Task: Determine the distance between Anchorage and Denali National Park.
Action: Mouse moved to (199, 59)
Screenshot: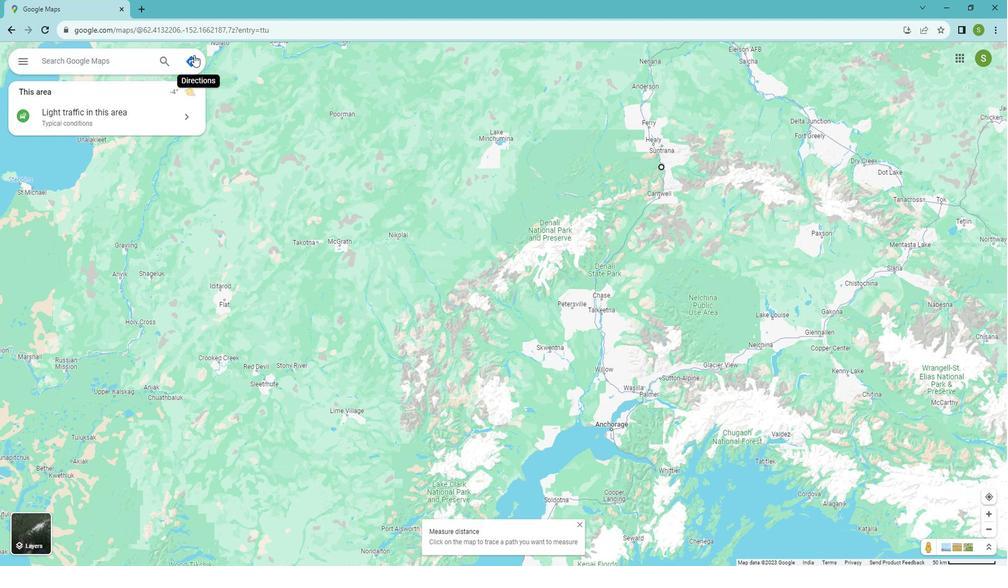 
Action: Mouse pressed left at (199, 59)
Screenshot: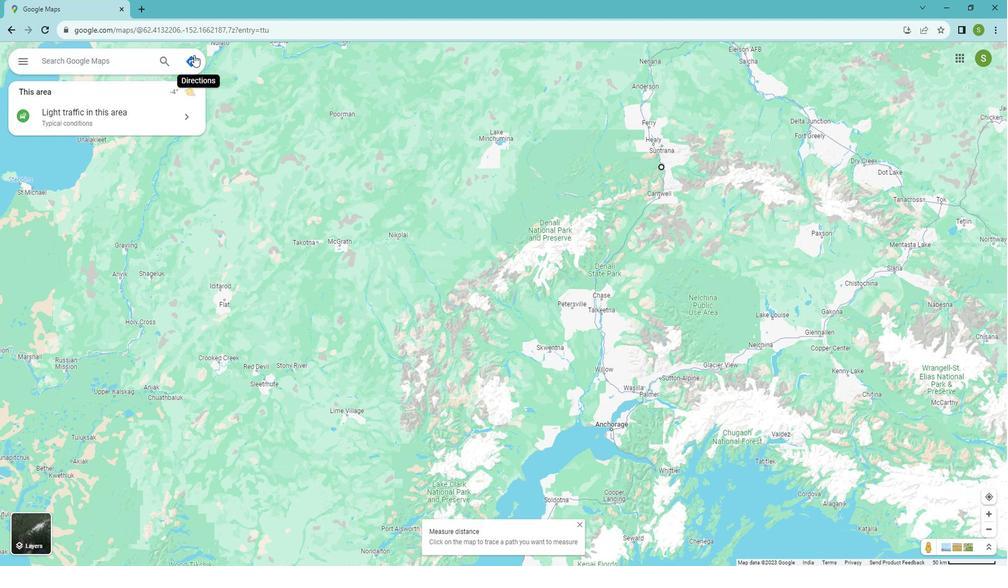 
Action: Mouse moved to (71, 89)
Screenshot: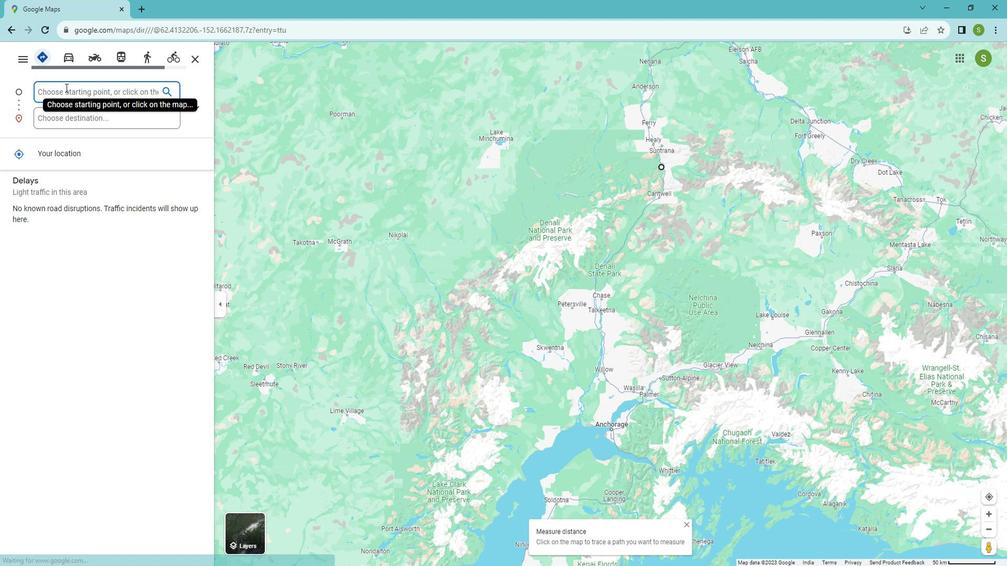 
Action: Mouse pressed left at (71, 89)
Screenshot: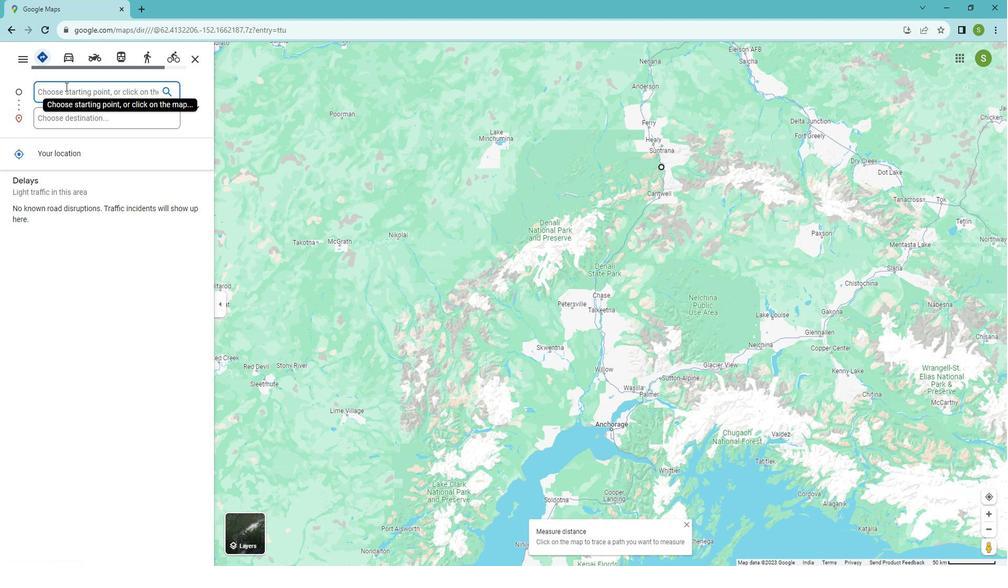 
Action: Key pressed <Key.shift>Anc
Screenshot: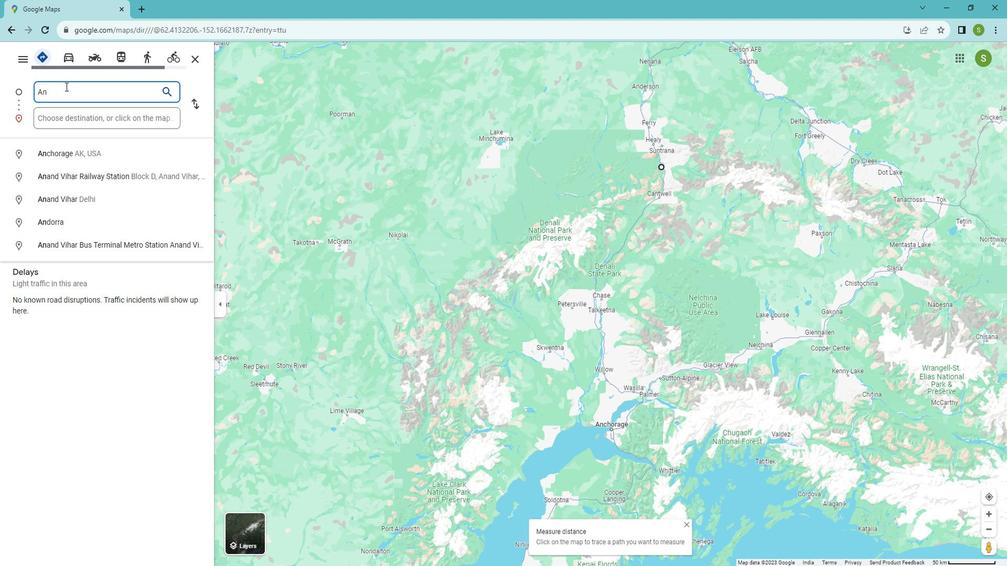 
Action: Mouse moved to (101, 153)
Screenshot: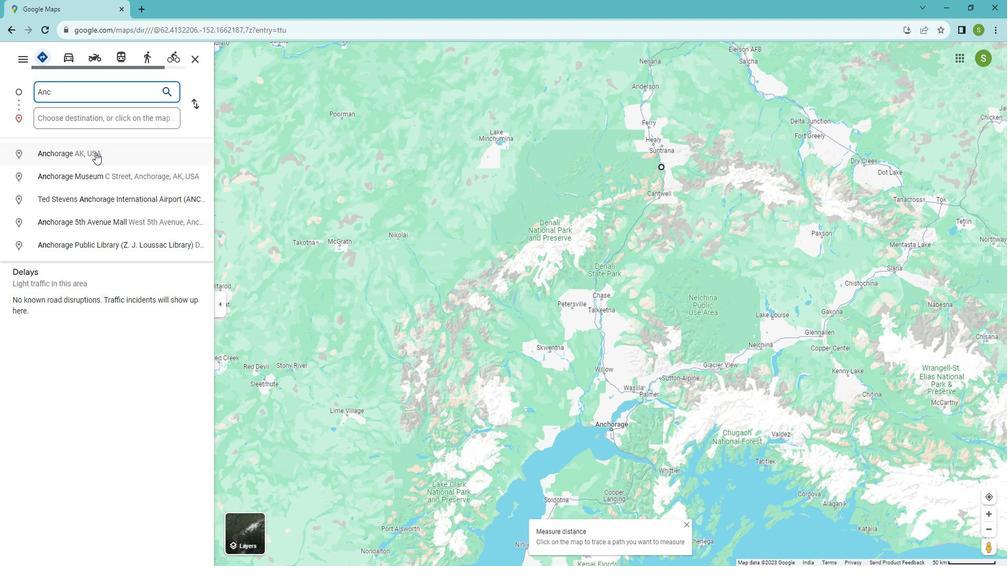 
Action: Mouse pressed left at (101, 153)
Screenshot: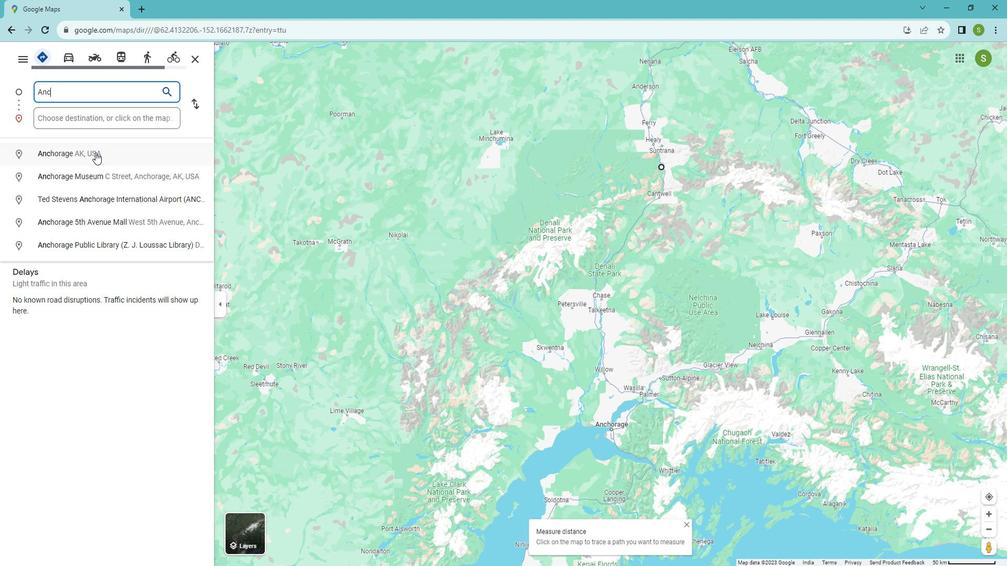 
Action: Mouse moved to (93, 119)
Screenshot: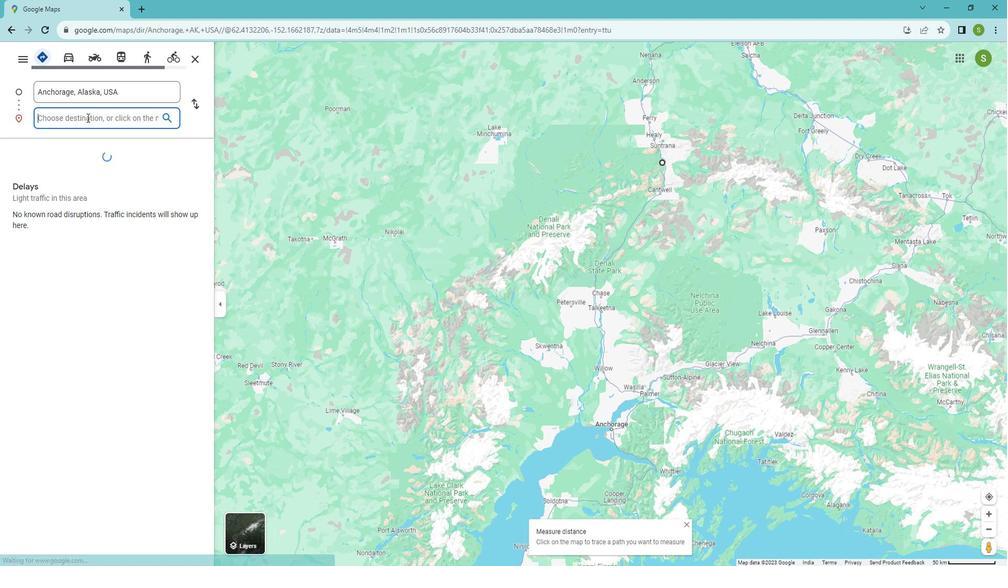 
Action: Mouse pressed left at (93, 119)
Screenshot: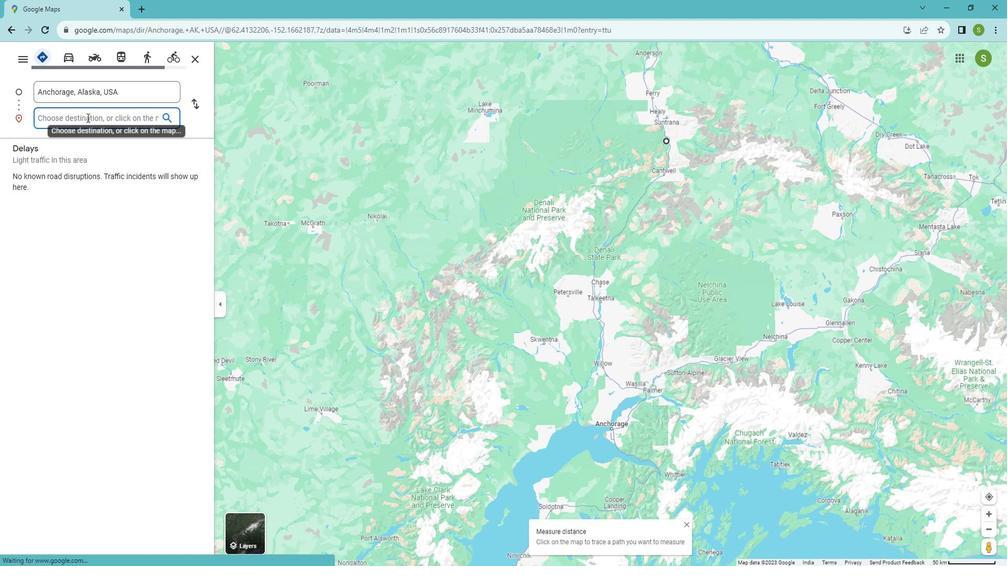 
Action: Key pressed <Key.shift>Denali<Key.space><Key.shift><Key.shift><Key.shift><Key.shift><Key.shift><Key.shift><Key.shift><Key.shift>National<Key.space><Key.shift>Park<Key.space><Key.shift><Key.shift><Key.shift><Key.shift><Key.shift><Key.shift><Key.shift><Key.shift>A<Key.shift>K<Key.backspace>
Screenshot: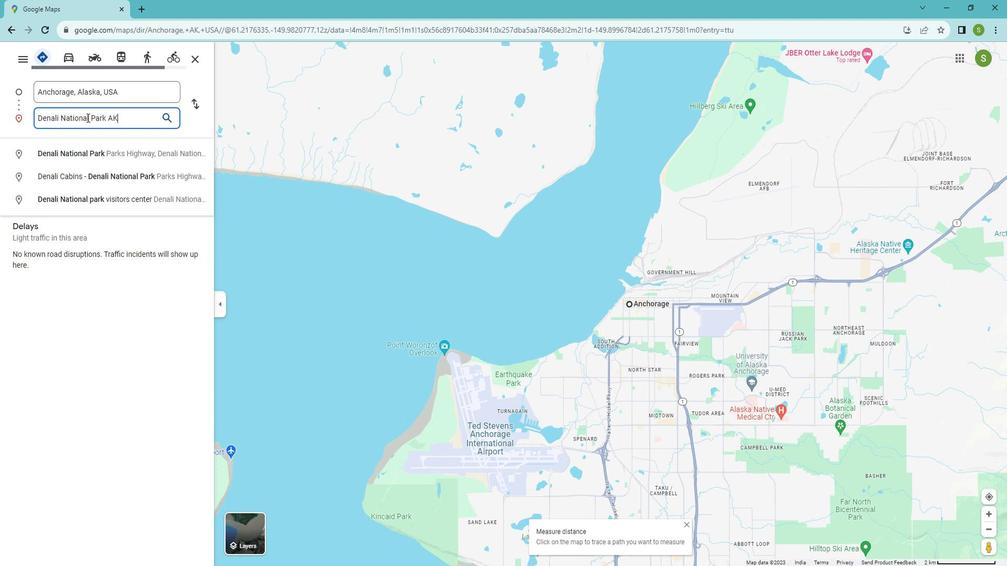 
Action: Mouse moved to (116, 195)
Screenshot: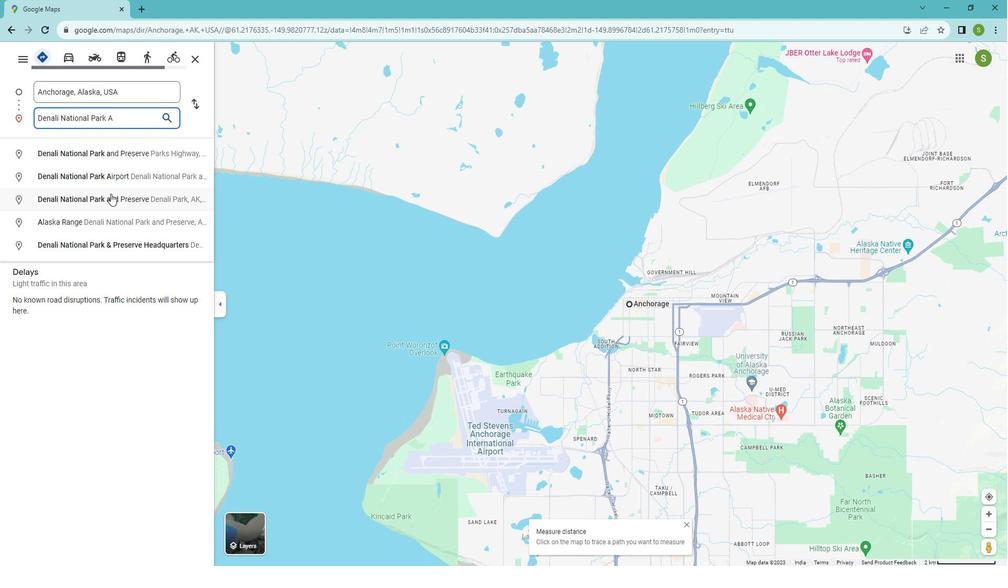 
Action: Mouse pressed left at (116, 195)
Screenshot: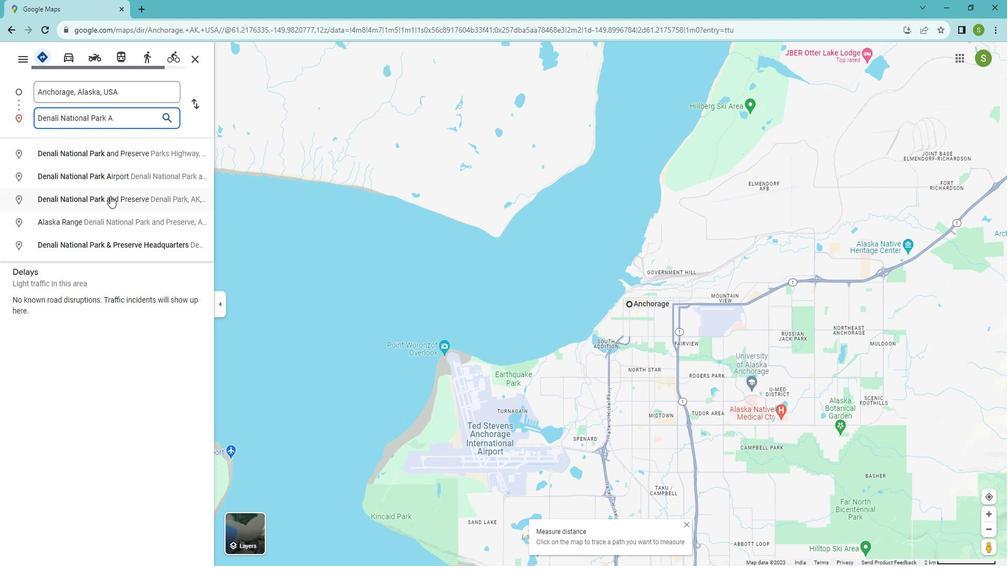 
Action: Mouse moved to (56, 281)
Screenshot: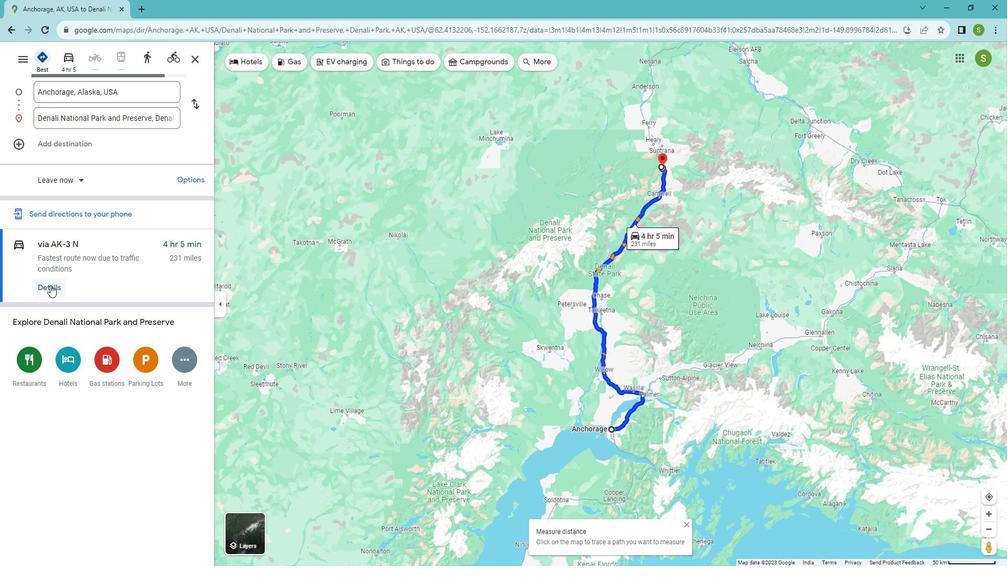 
Action: Mouse pressed left at (56, 281)
Screenshot: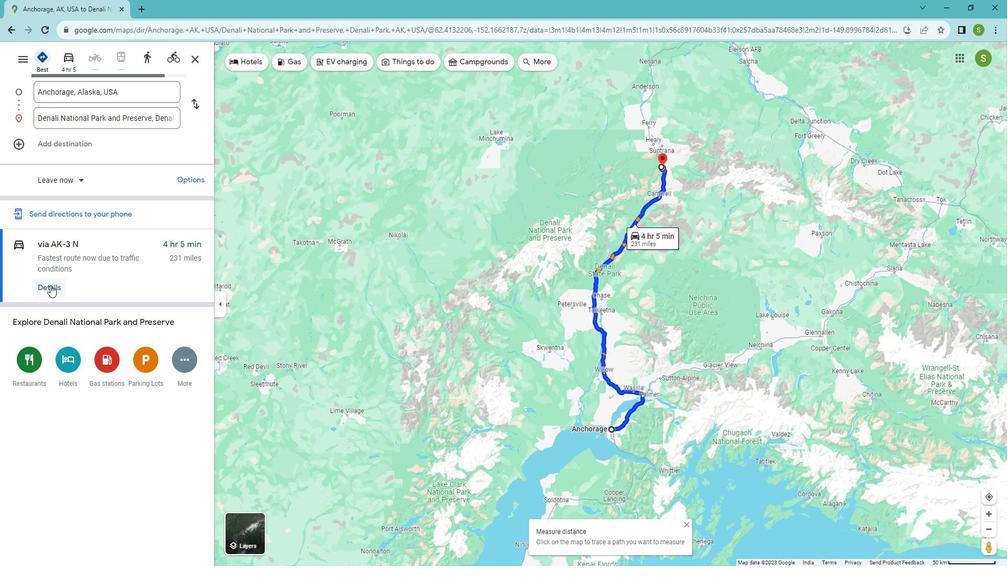 
Action: Mouse moved to (657, 246)
Screenshot: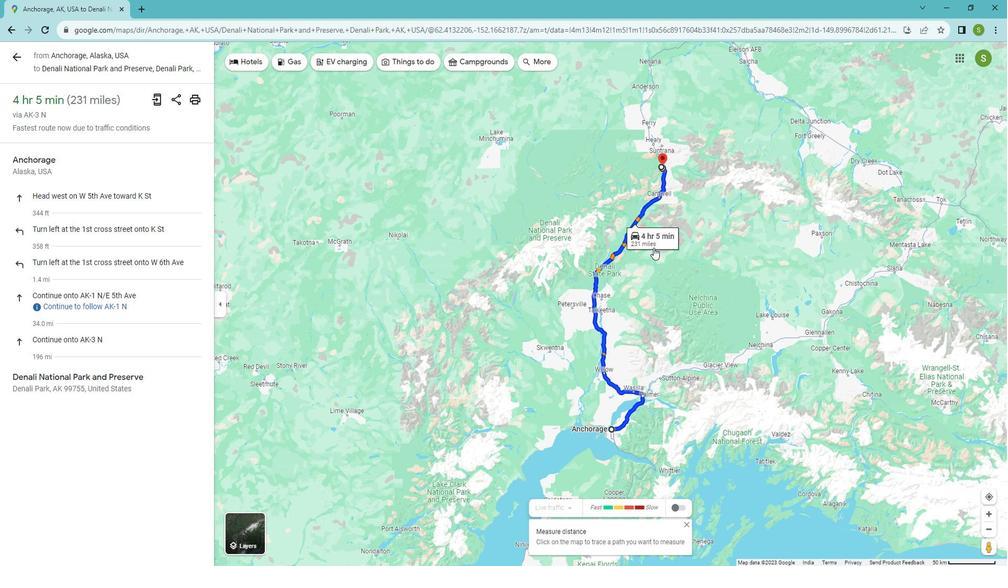 
